 Task: Create Card Product Launch Performance Review in Board Digital Marketing Strategies to Workspace Help Desk Software. Create Card Cabaret Review in Board Customer Needs Assessment to Workspace Help Desk Software. Create Card Product Launch Performance Review in Board Product Usability Testing and Optimization to Workspace Help Desk Software
Action: Mouse moved to (151, 59)
Screenshot: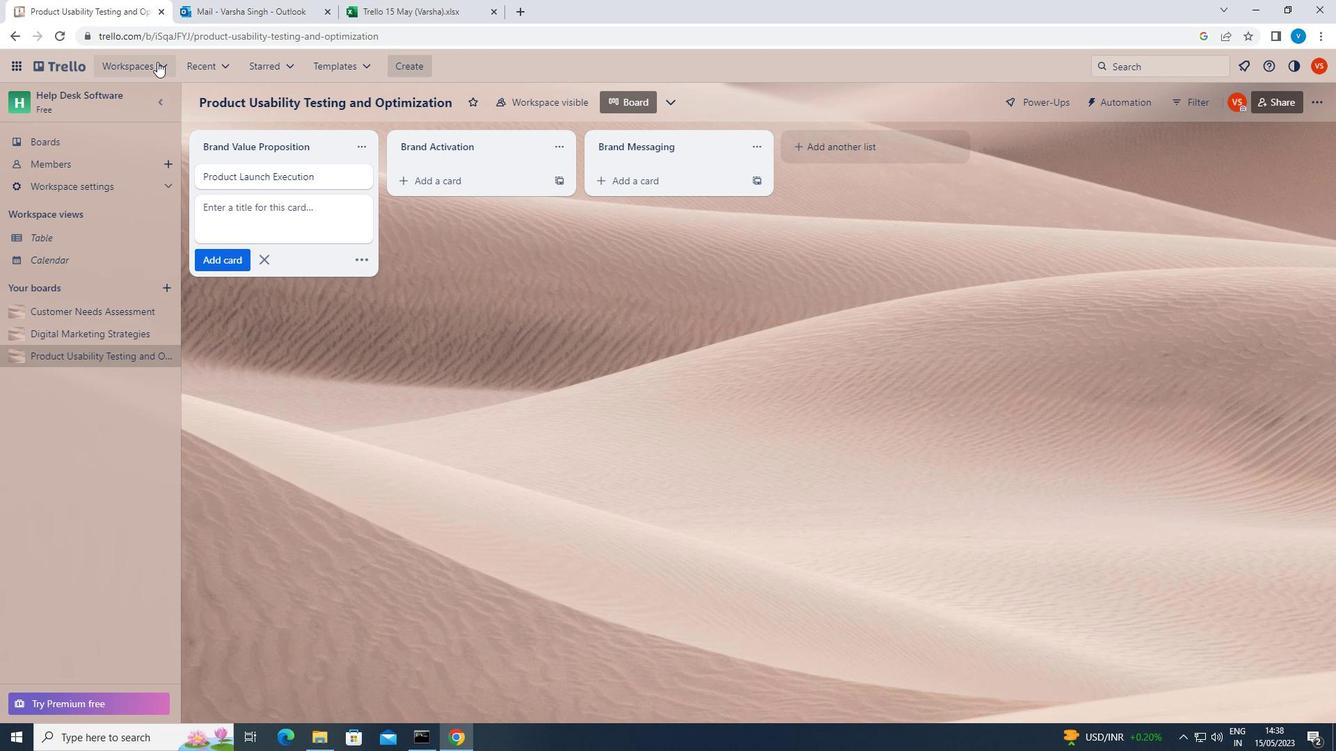 
Action: Mouse pressed left at (151, 59)
Screenshot: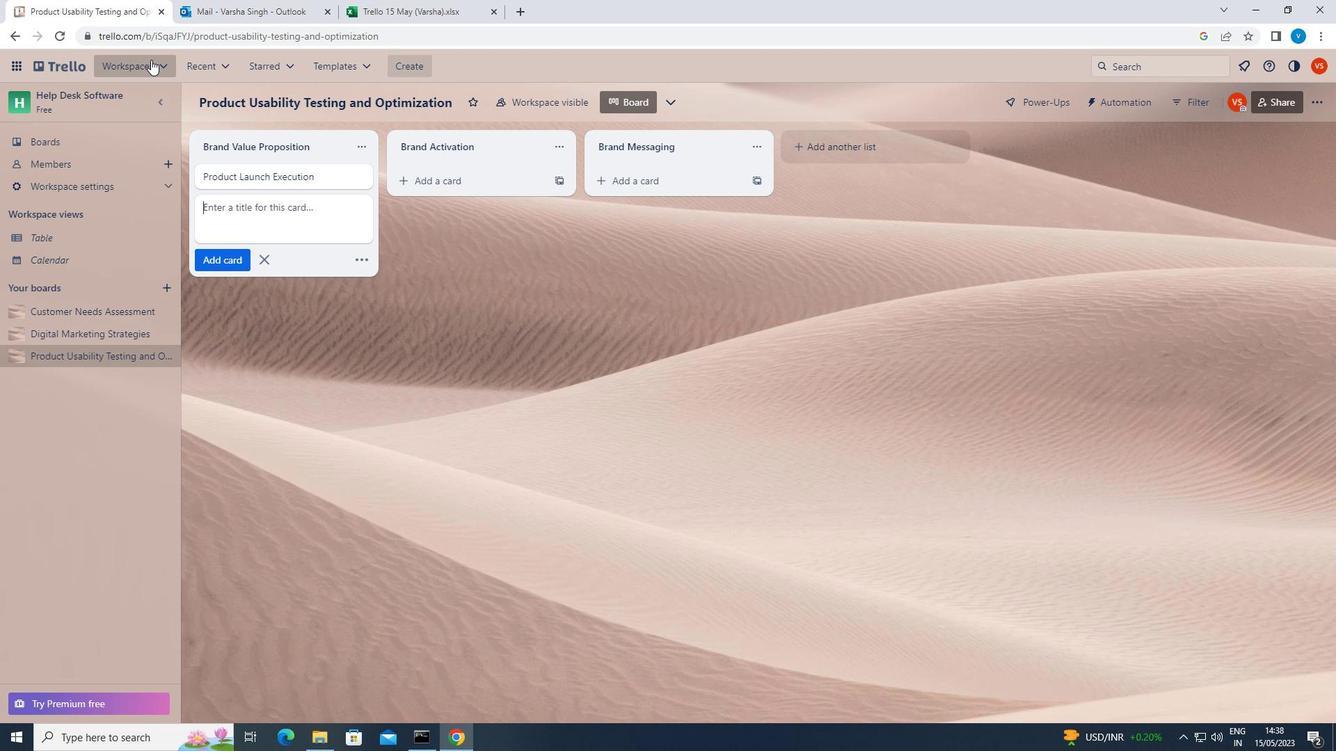 
Action: Mouse moved to (178, 657)
Screenshot: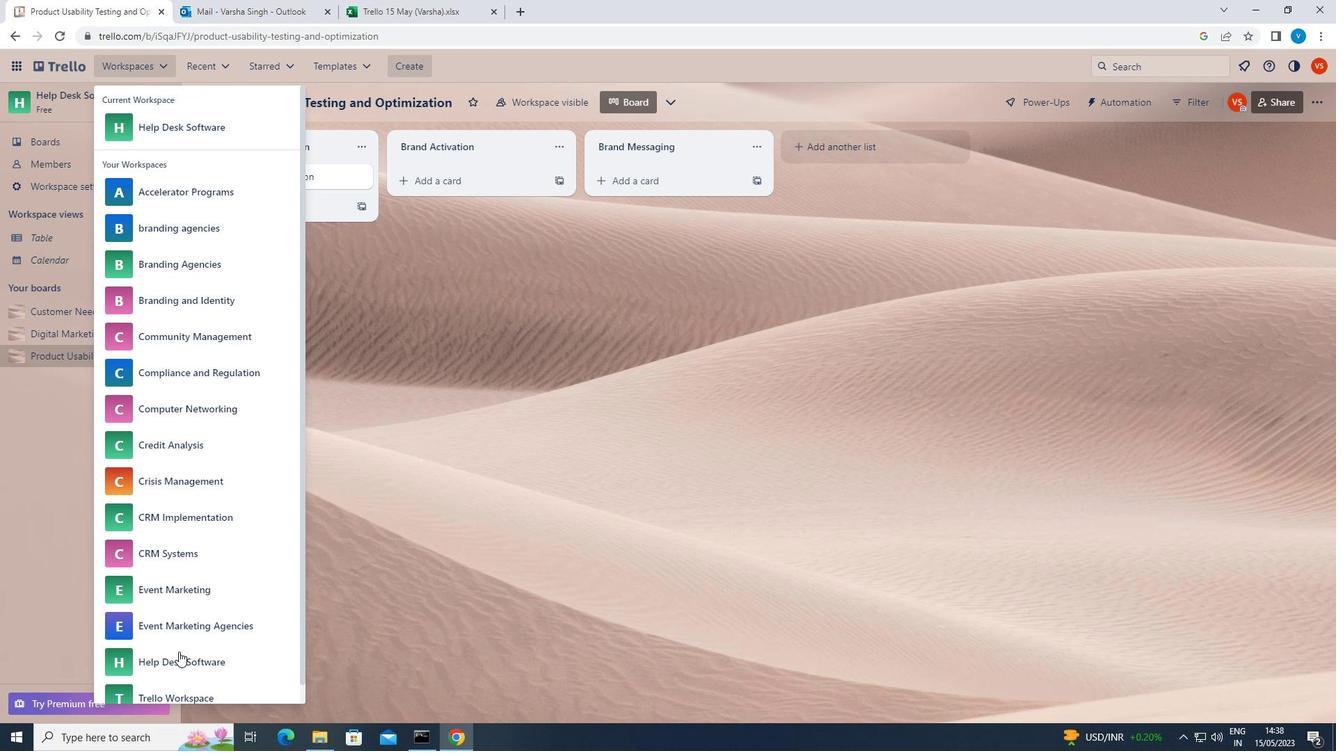 
Action: Mouse pressed left at (178, 657)
Screenshot: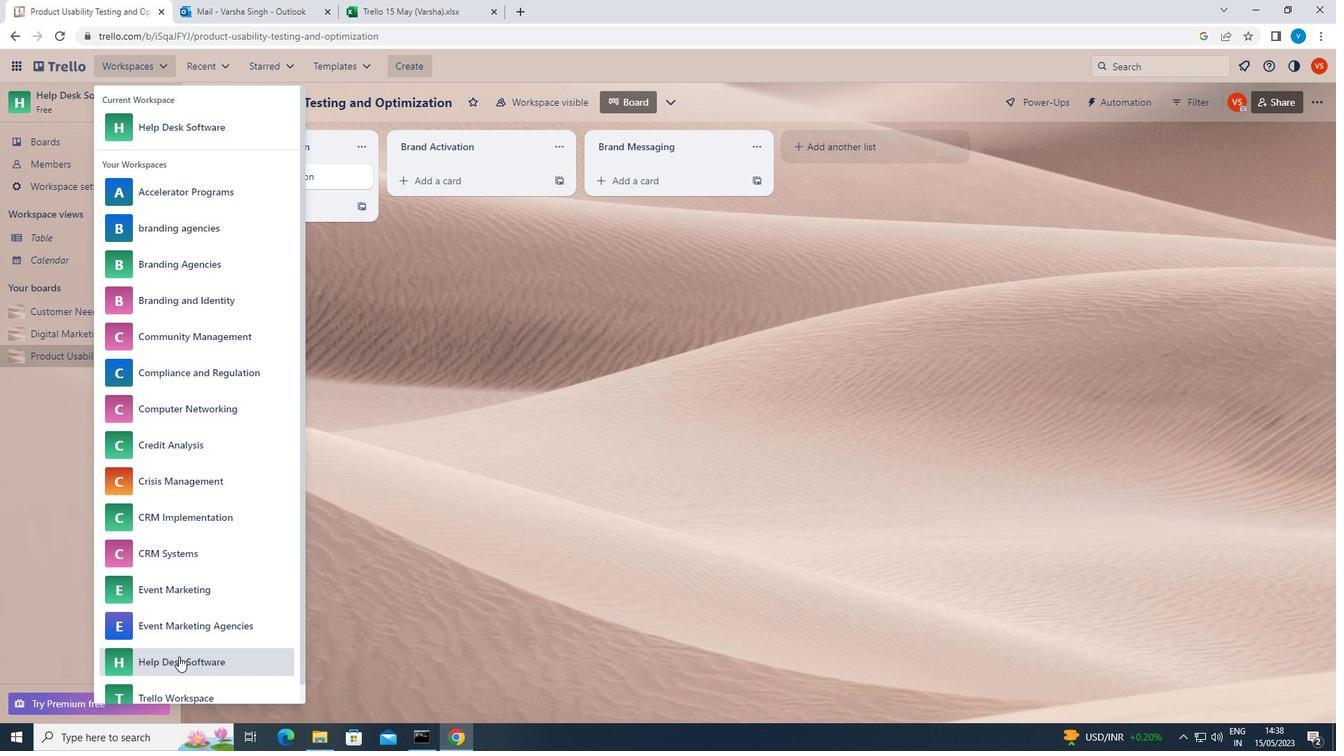 
Action: Mouse moved to (1037, 579)
Screenshot: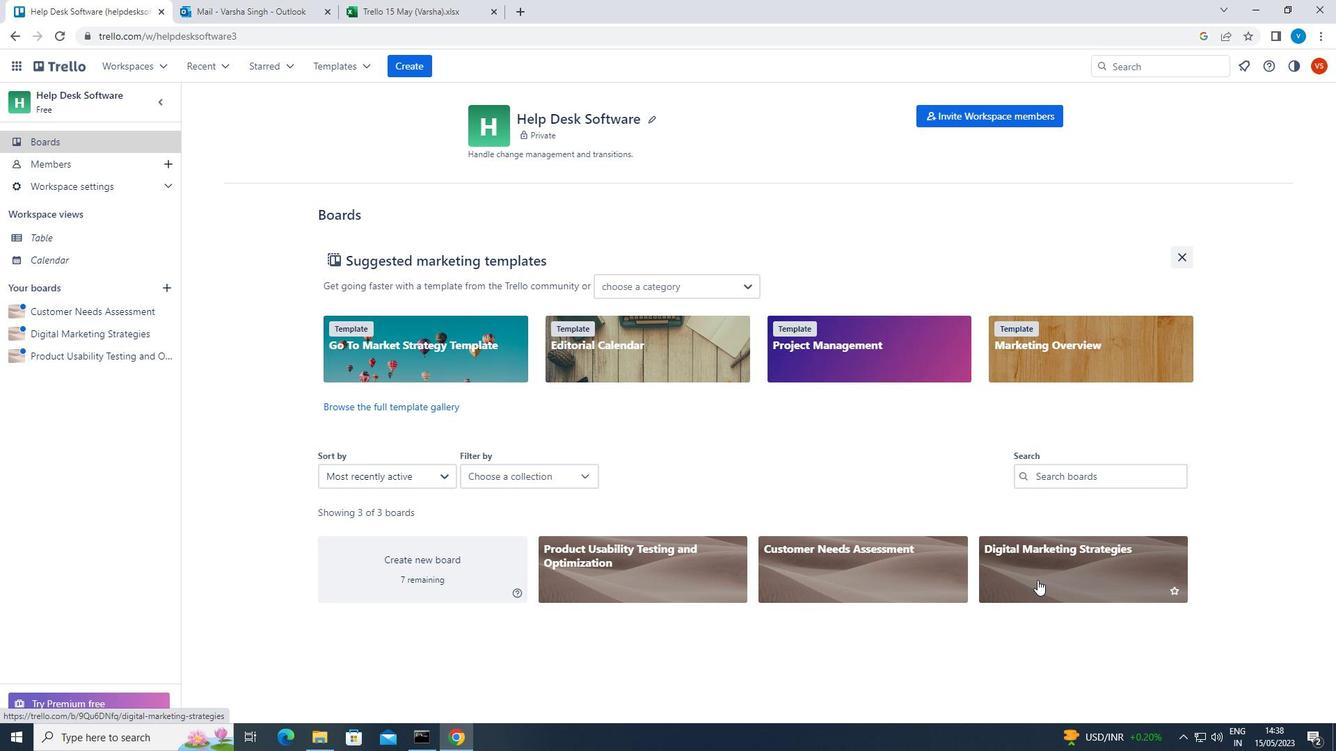 
Action: Mouse pressed left at (1037, 579)
Screenshot: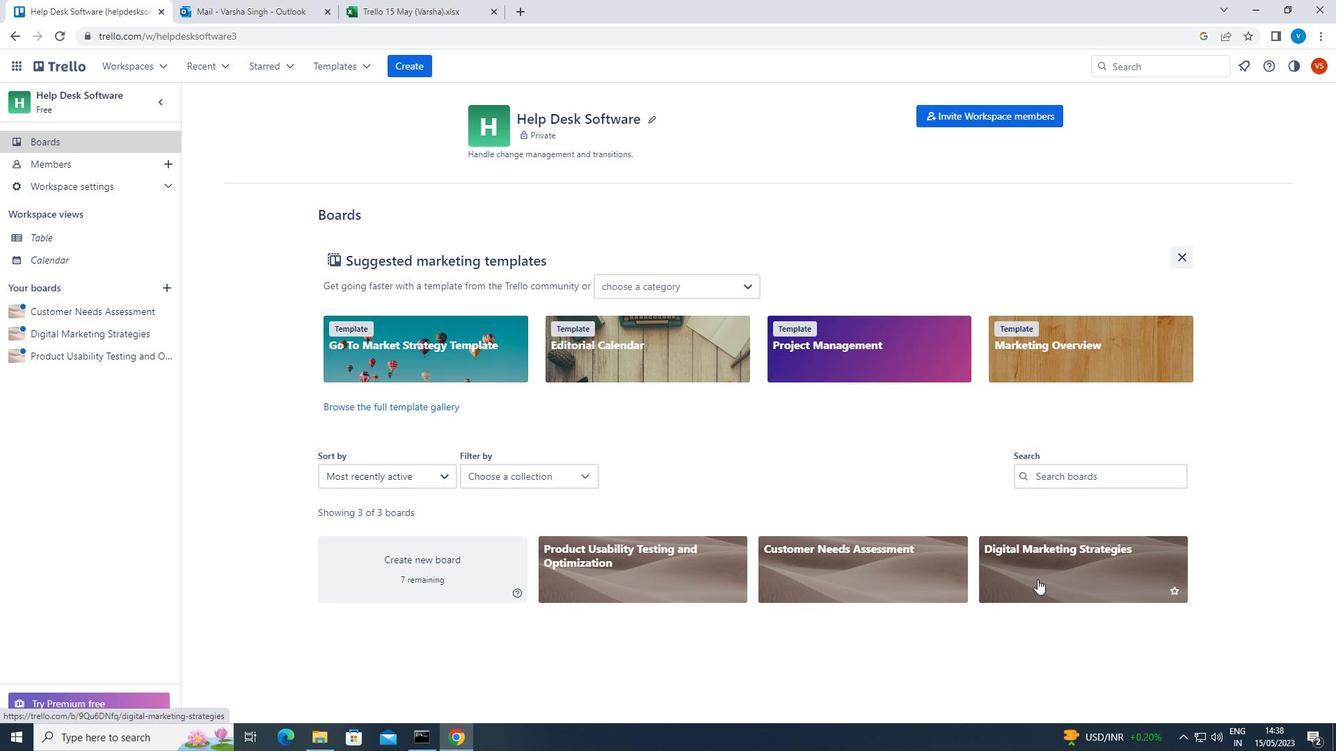
Action: Mouse moved to (460, 180)
Screenshot: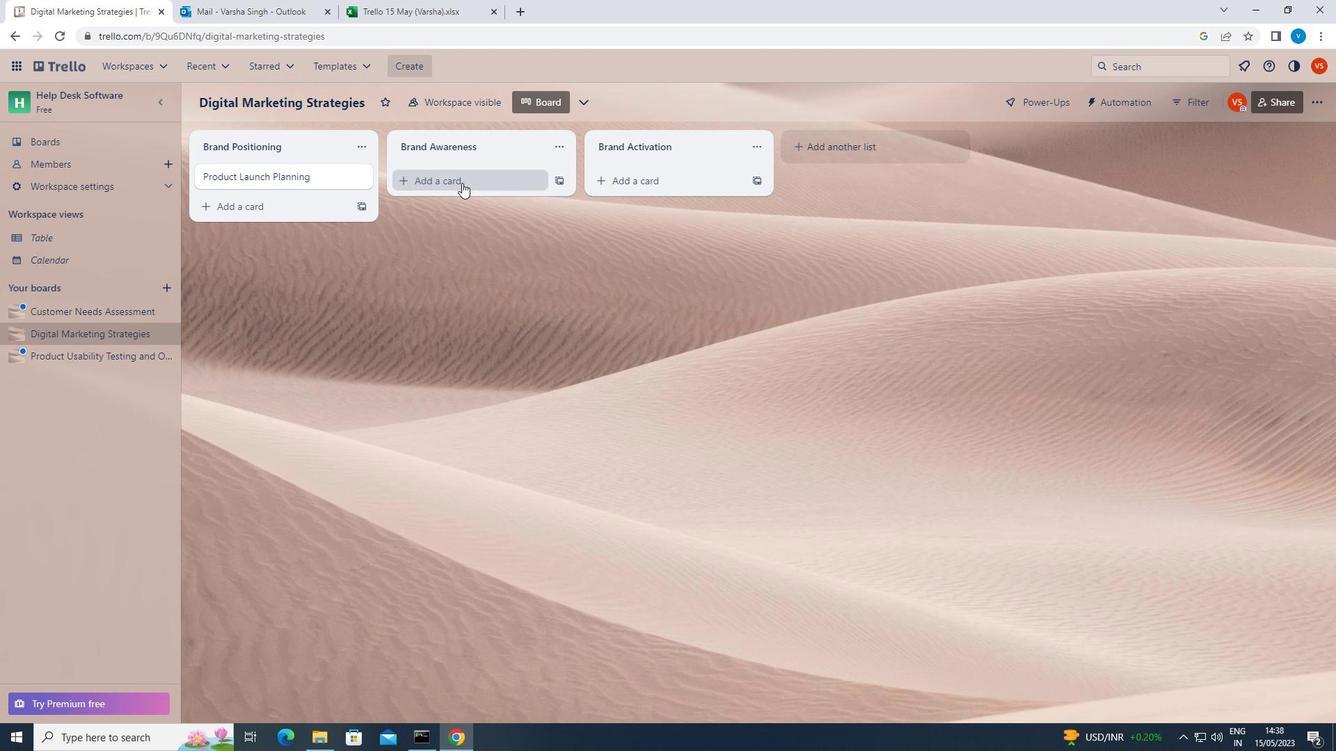 
Action: Mouse pressed left at (460, 180)
Screenshot: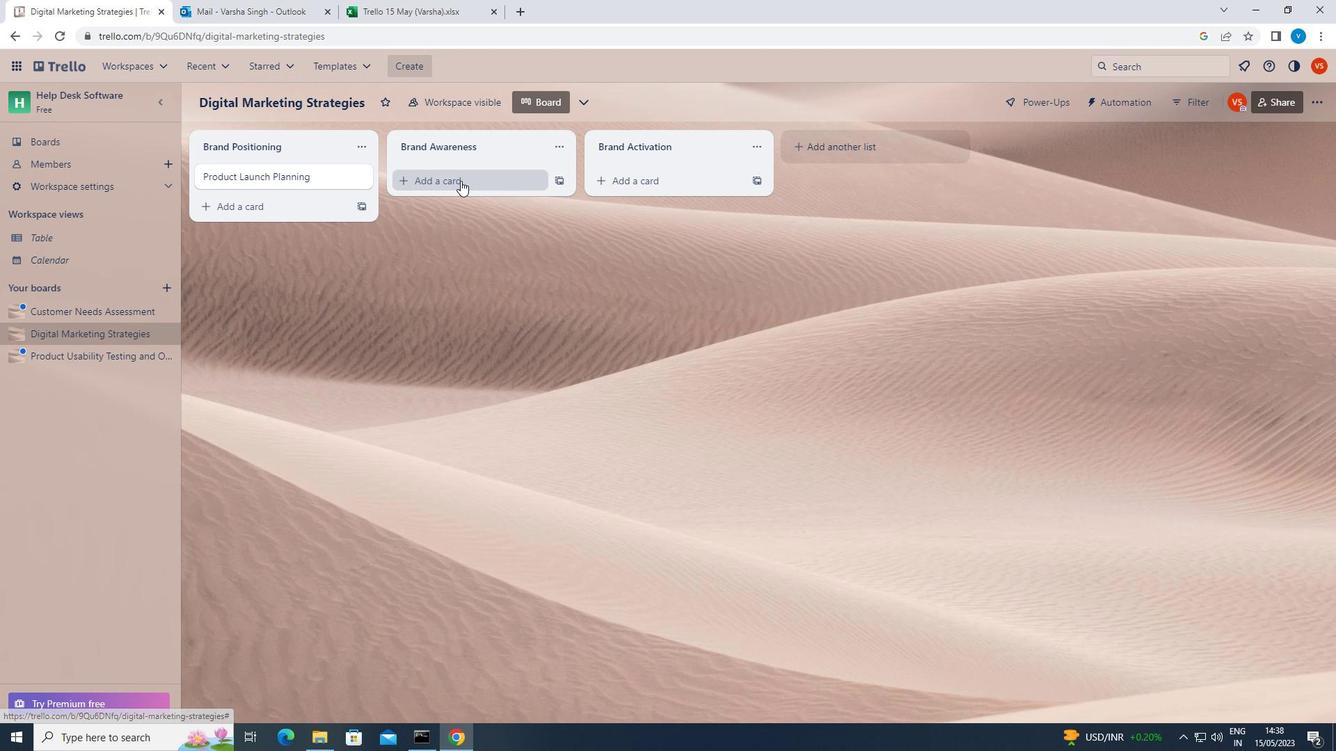
Action: Mouse moved to (522, 171)
Screenshot: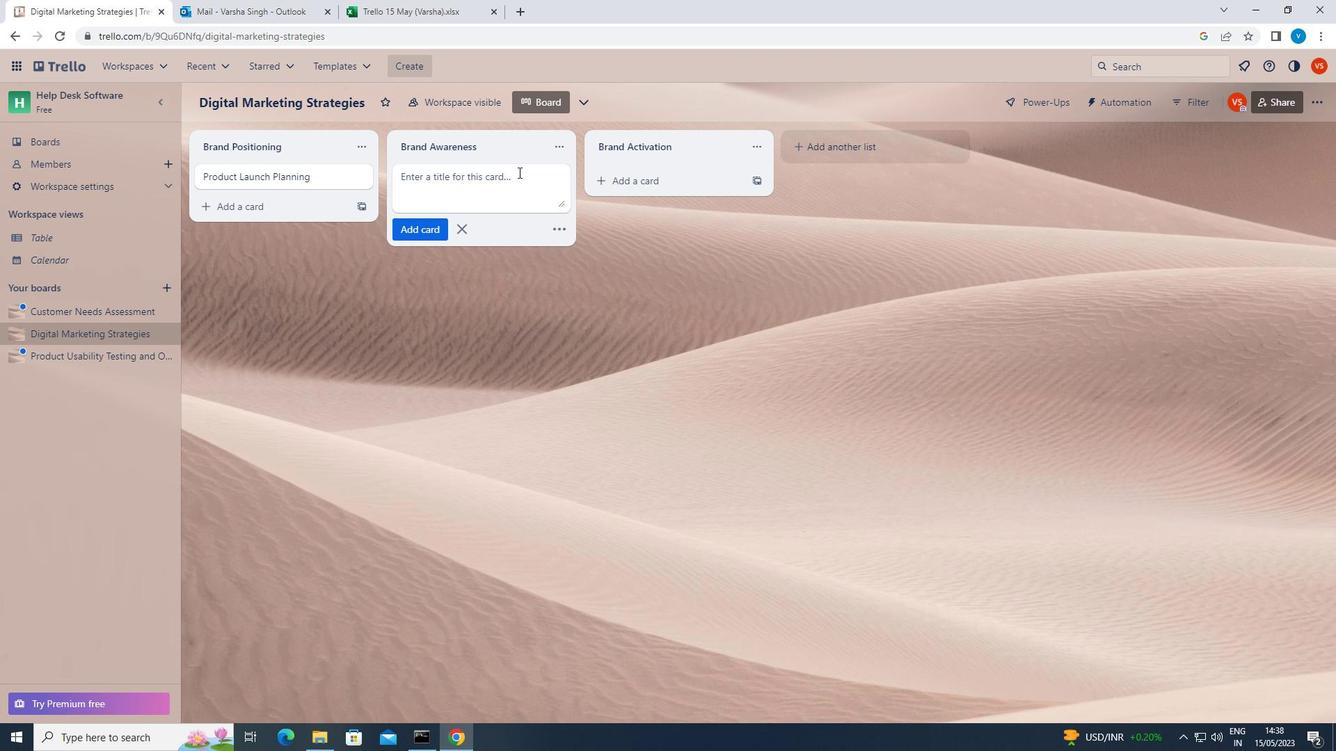 
Action: Key pressed <Key.shift><Key.shift>PRODUCT<Key.space><Key.shift><Key.shift>LAUNCH<Key.space><Key.shift><Key.shift><Key.shift><Key.shift>PERFORMANCE<Key.space><Key.shift><Key.shift><Key.shift><Key.shift><Key.shift><Key.shift><Key.shift>REVIEW<Key.enter>
Screenshot: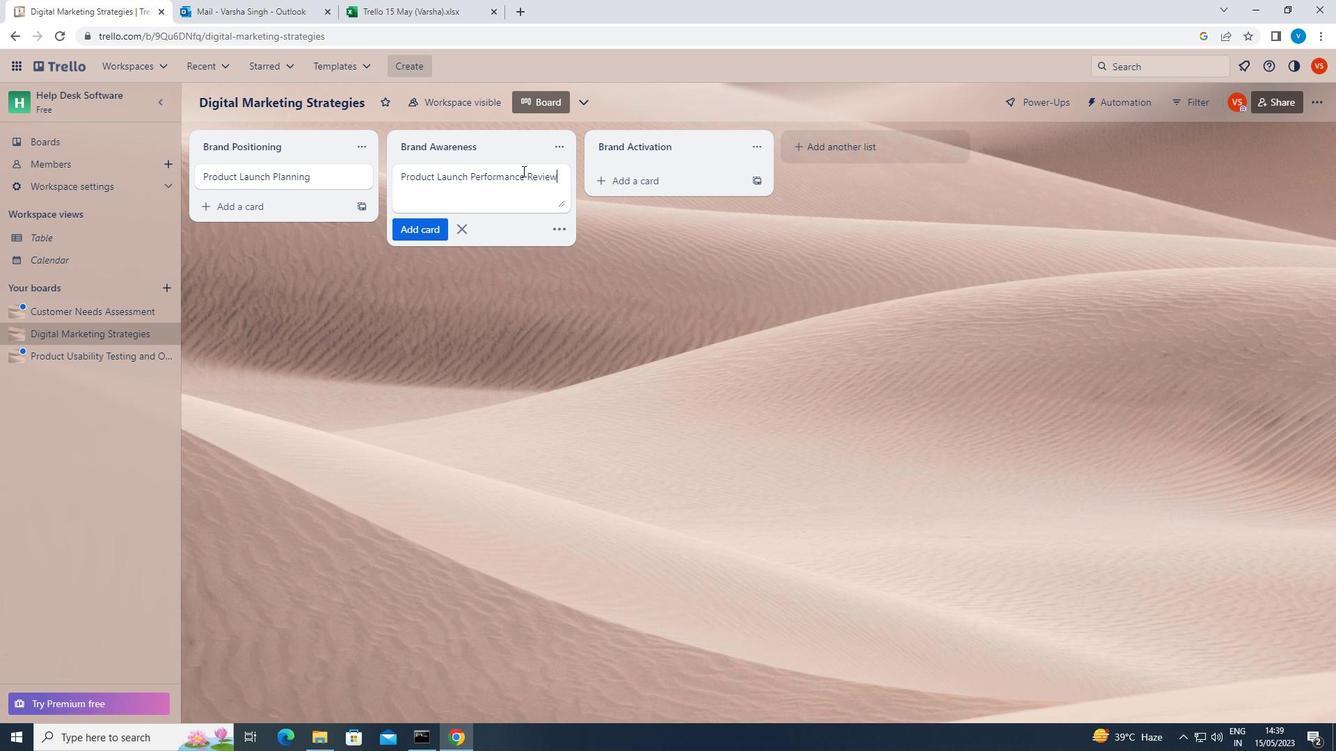 
Action: Mouse moved to (103, 307)
Screenshot: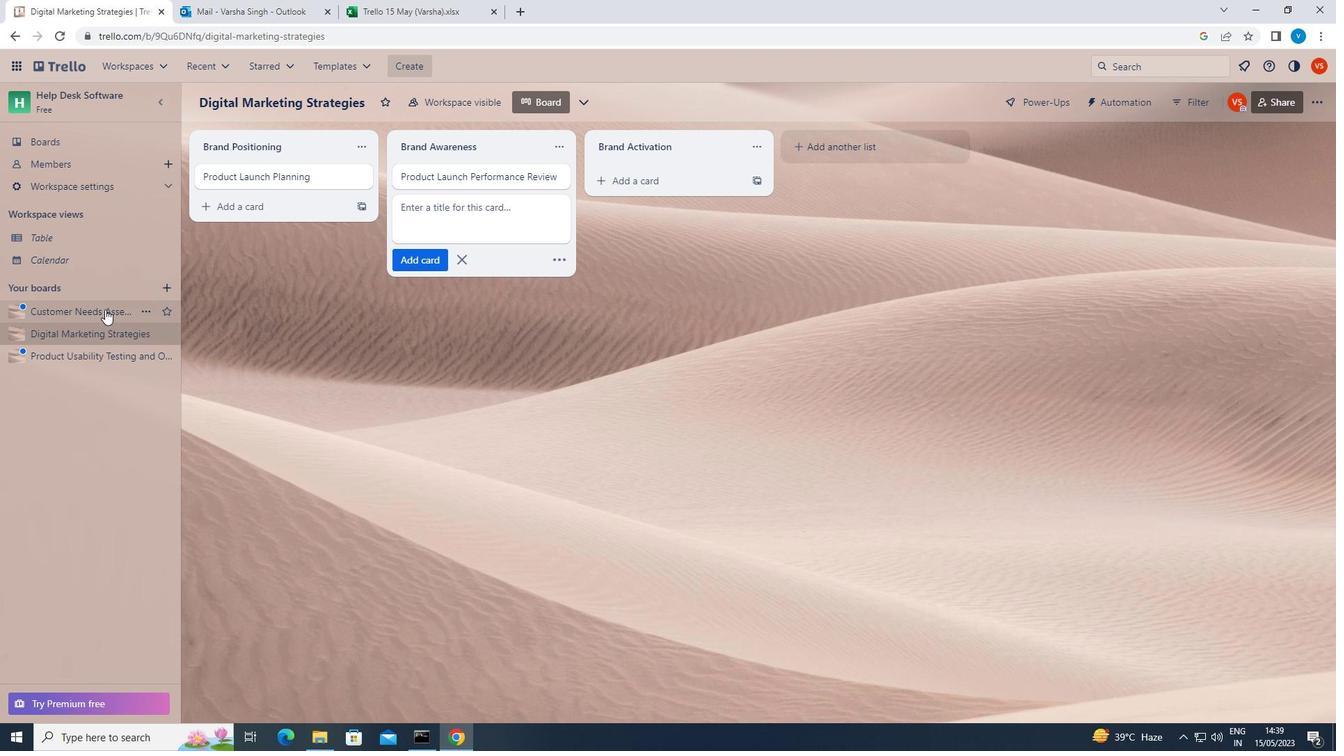 
Action: Mouse pressed left at (103, 307)
Screenshot: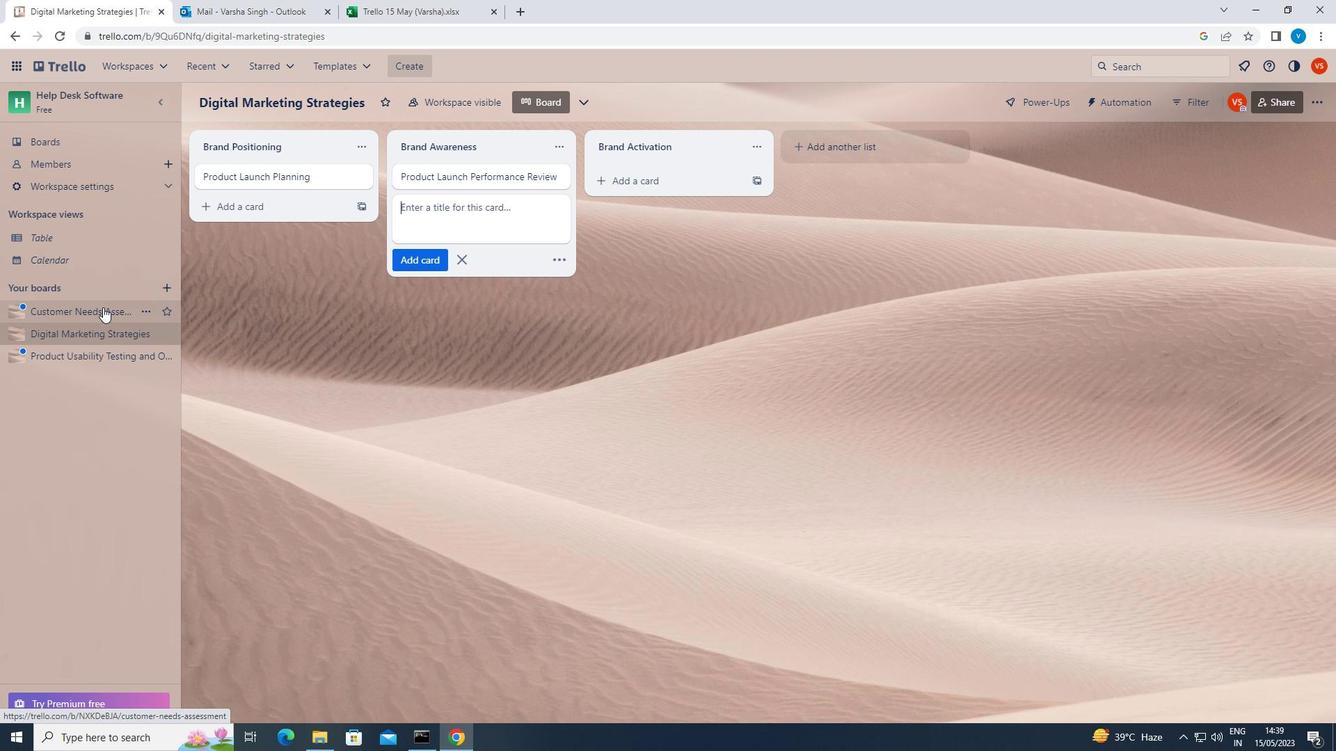 
Action: Mouse moved to (460, 174)
Screenshot: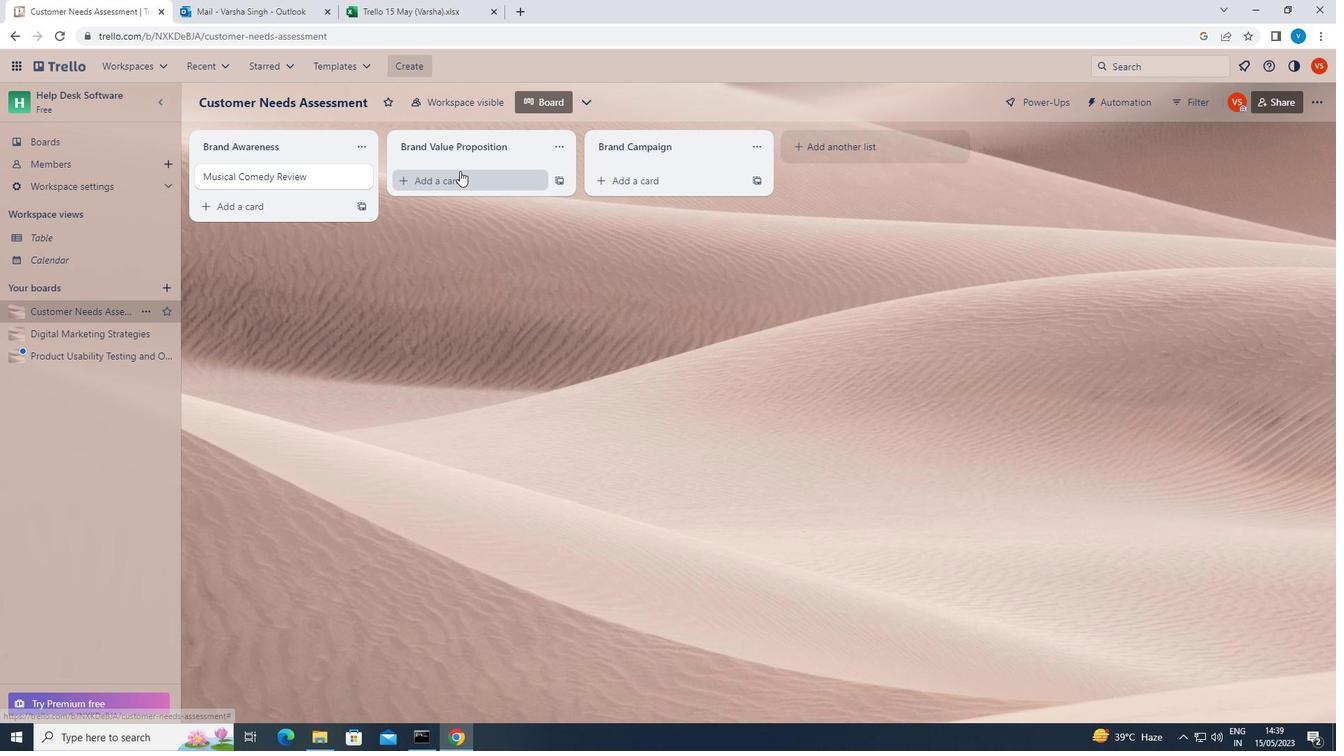 
Action: Mouse pressed left at (460, 174)
Screenshot: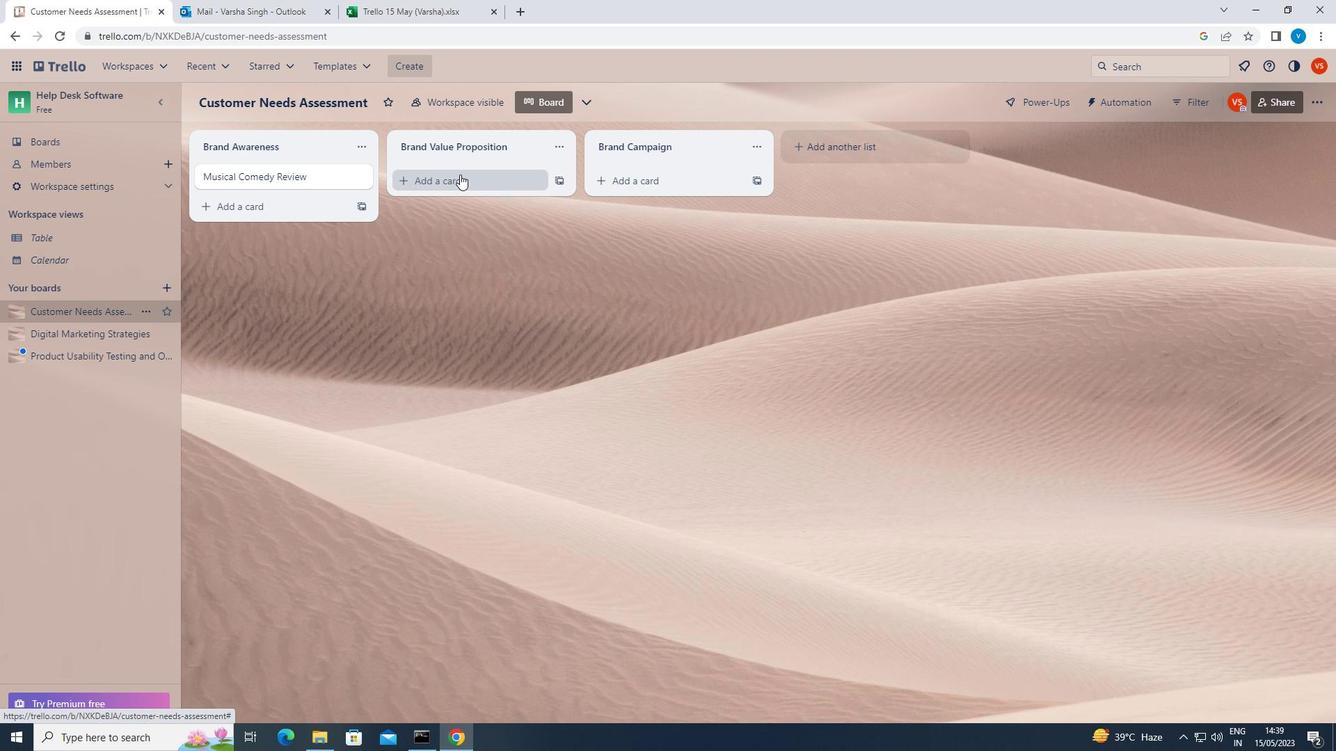 
Action: Key pressed <Key.shift><Key.shift><Key.shift><Key.shift><Key.shift>CABARET<Key.space><Key.shift><Key.shift><Key.shift><Key.shift>REVIEW
Screenshot: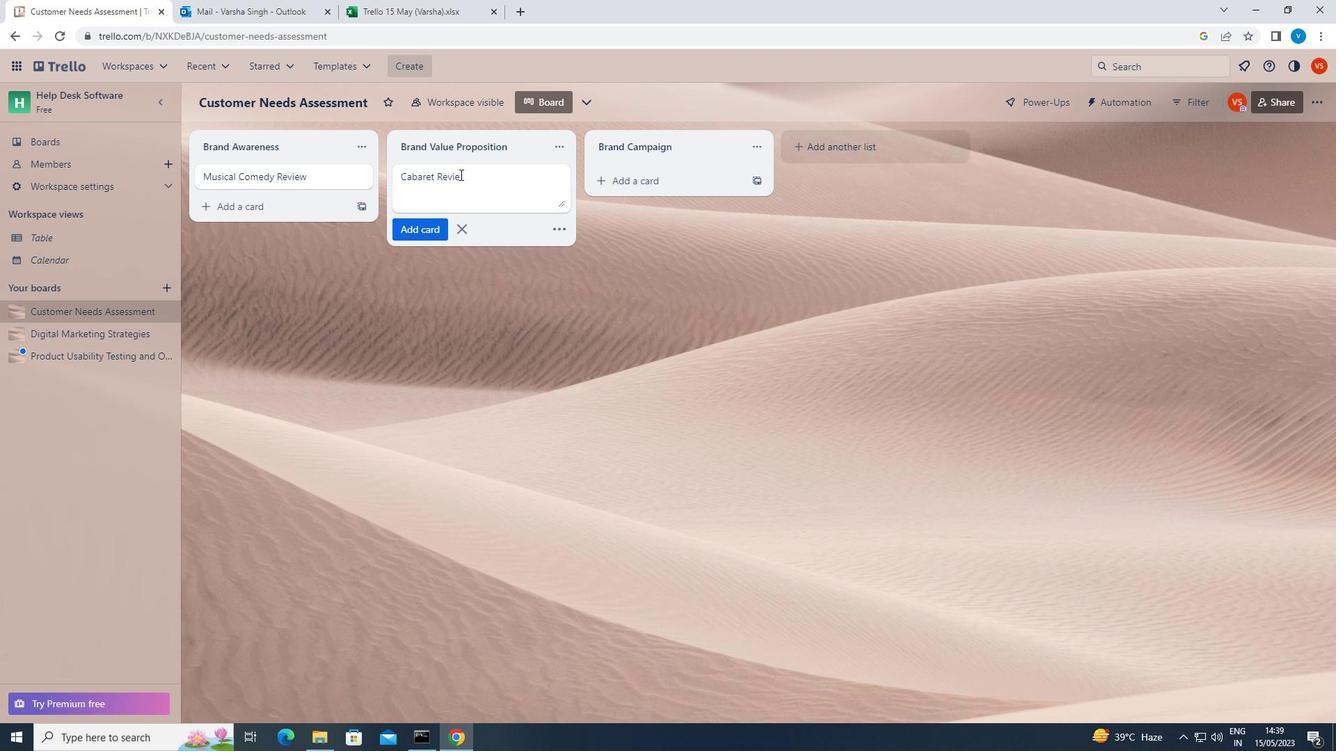 
Action: Mouse moved to (520, 180)
Screenshot: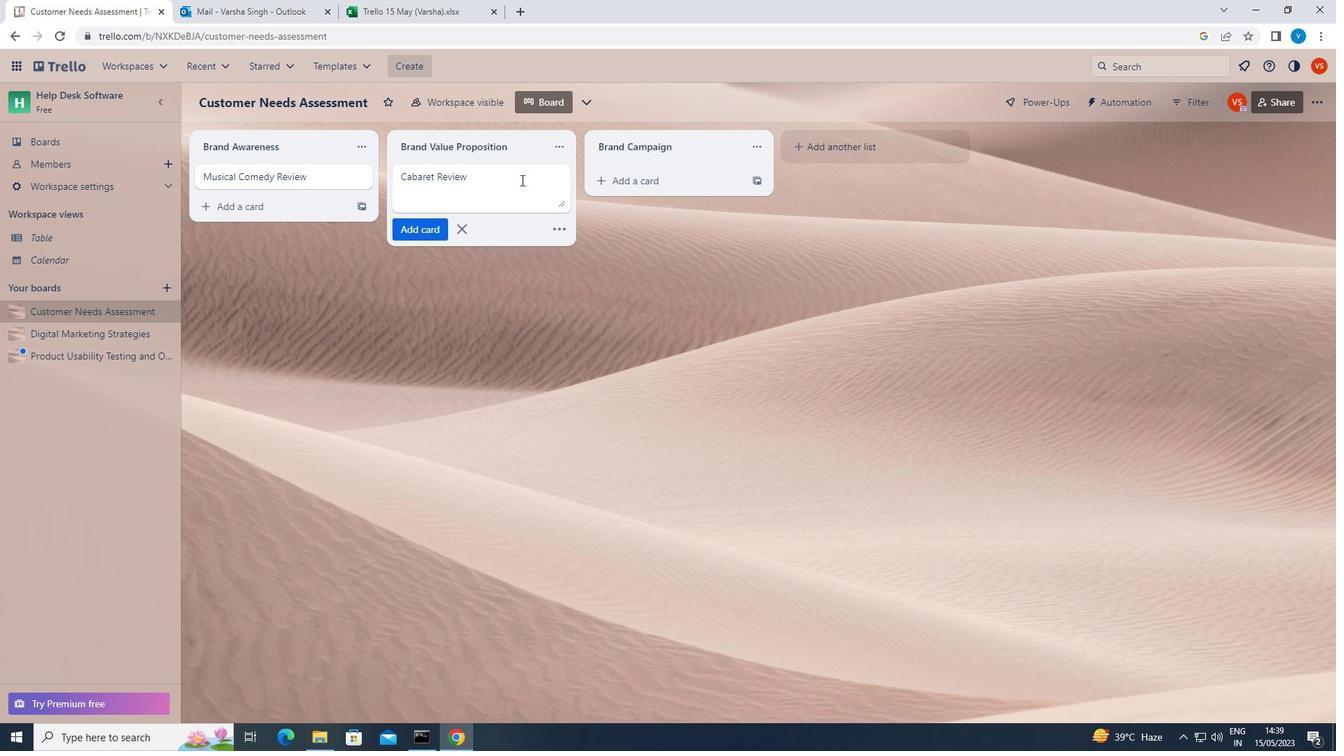 
Action: Key pressed <Key.enter>
Screenshot: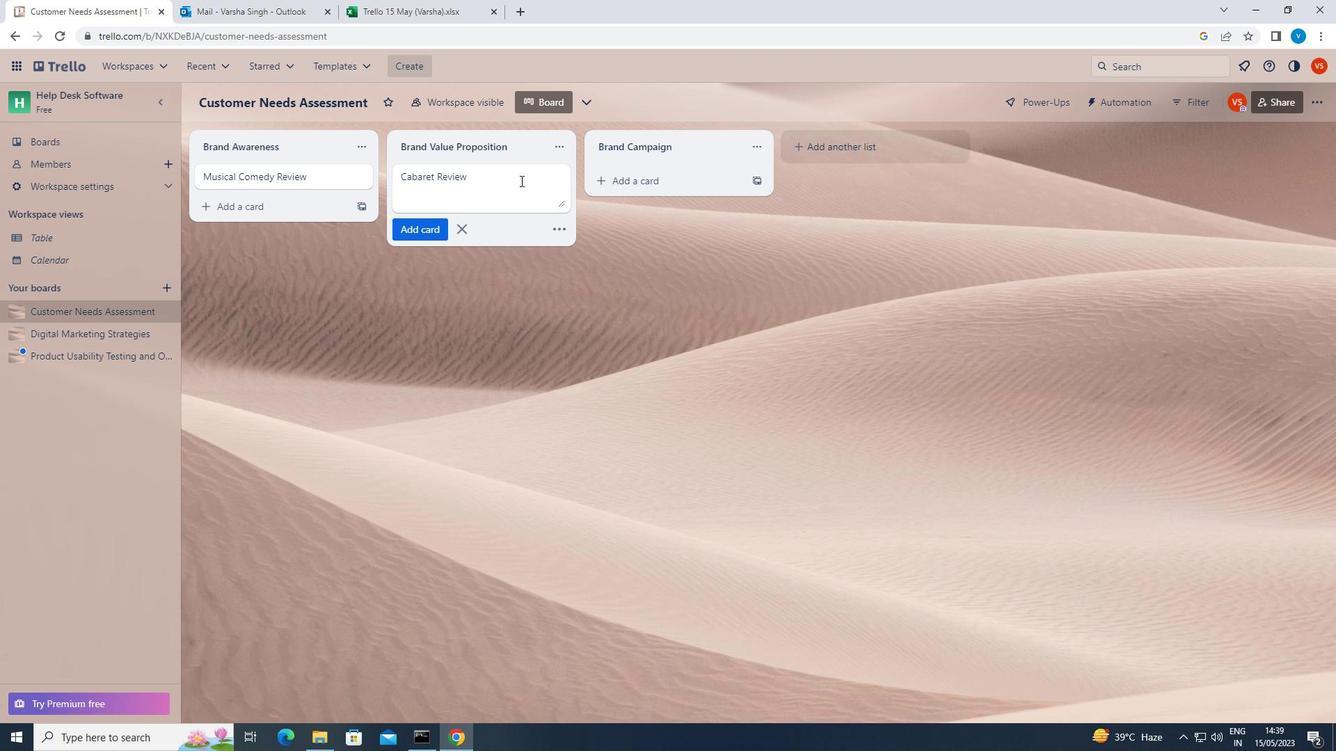 
Action: Mouse moved to (77, 355)
Screenshot: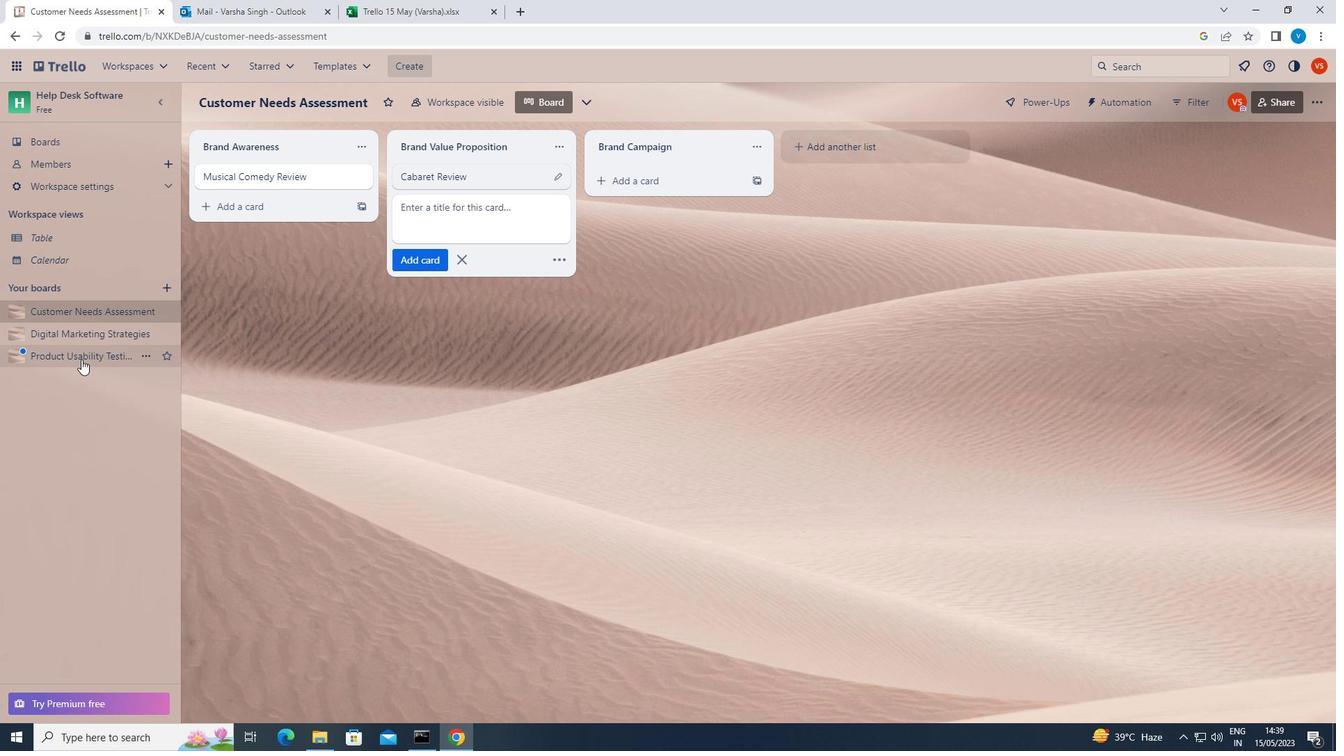 
Action: Mouse pressed left at (77, 355)
Screenshot: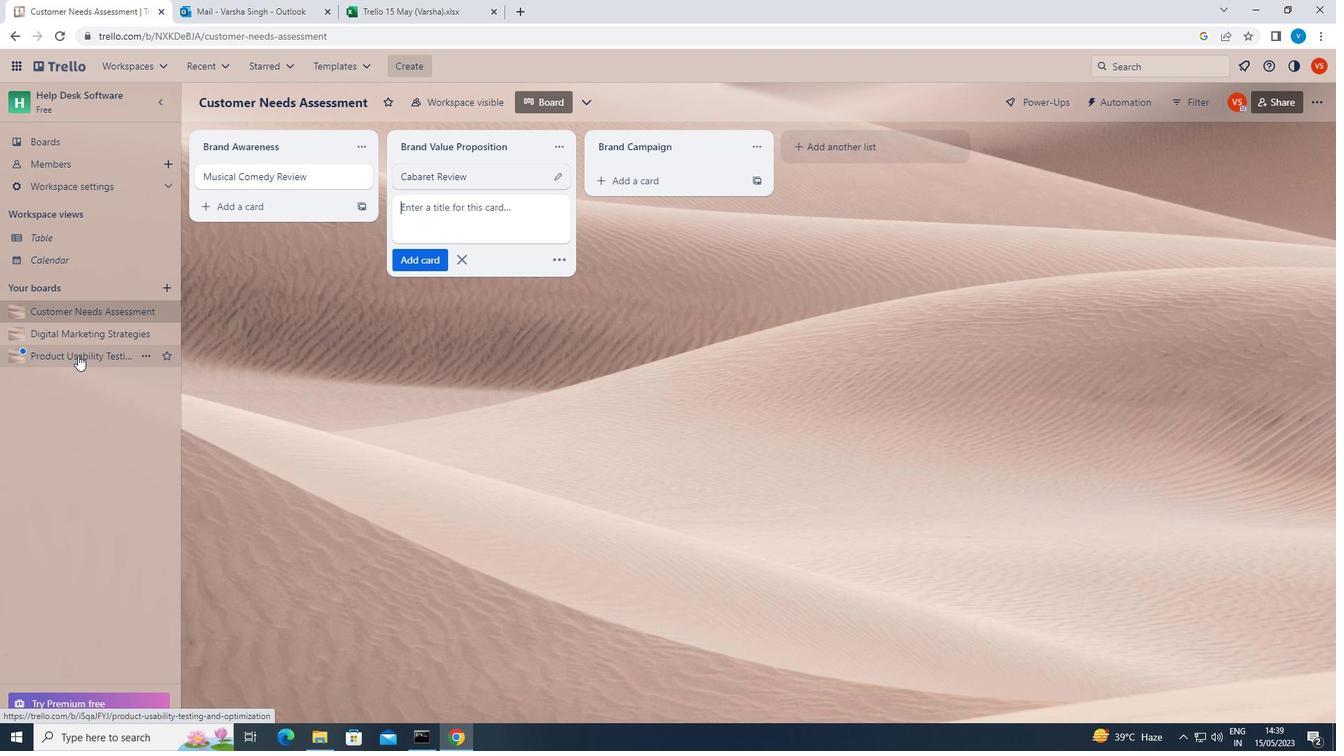 
Action: Mouse moved to (441, 184)
Screenshot: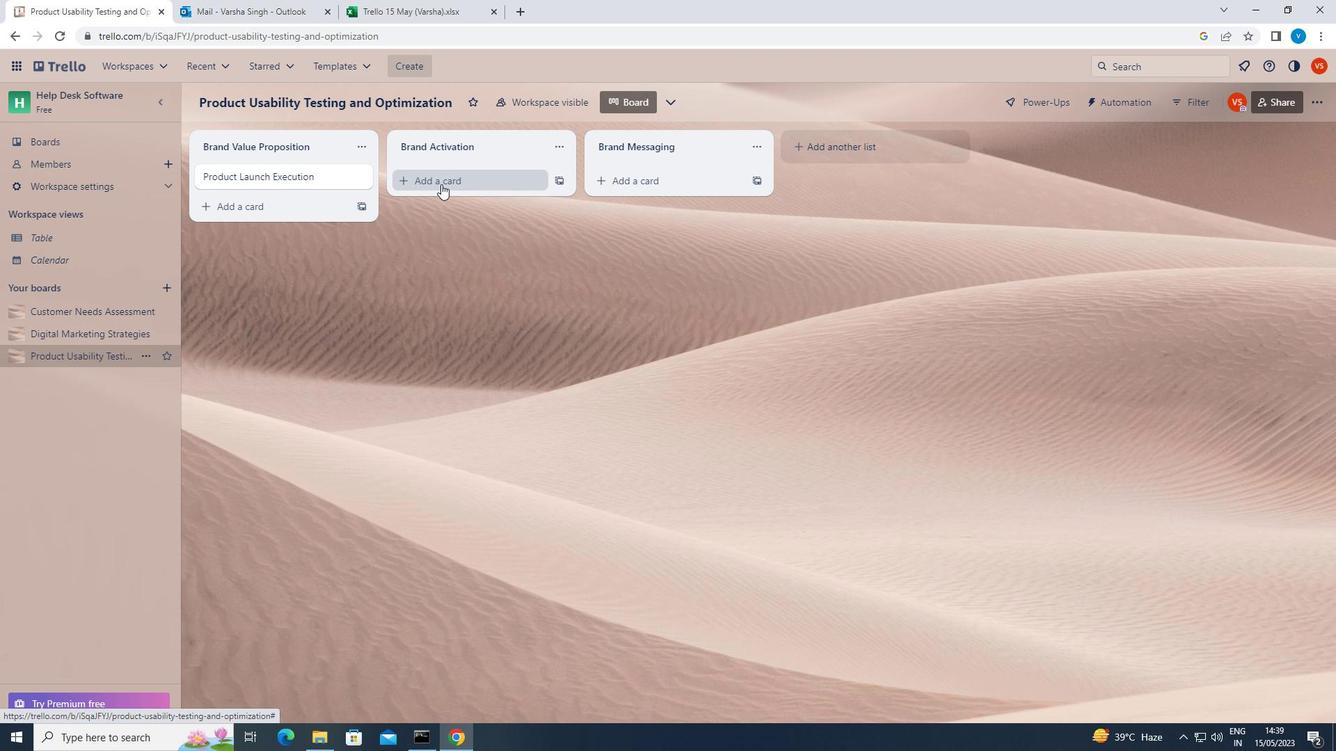 
Action: Mouse pressed left at (441, 184)
Screenshot: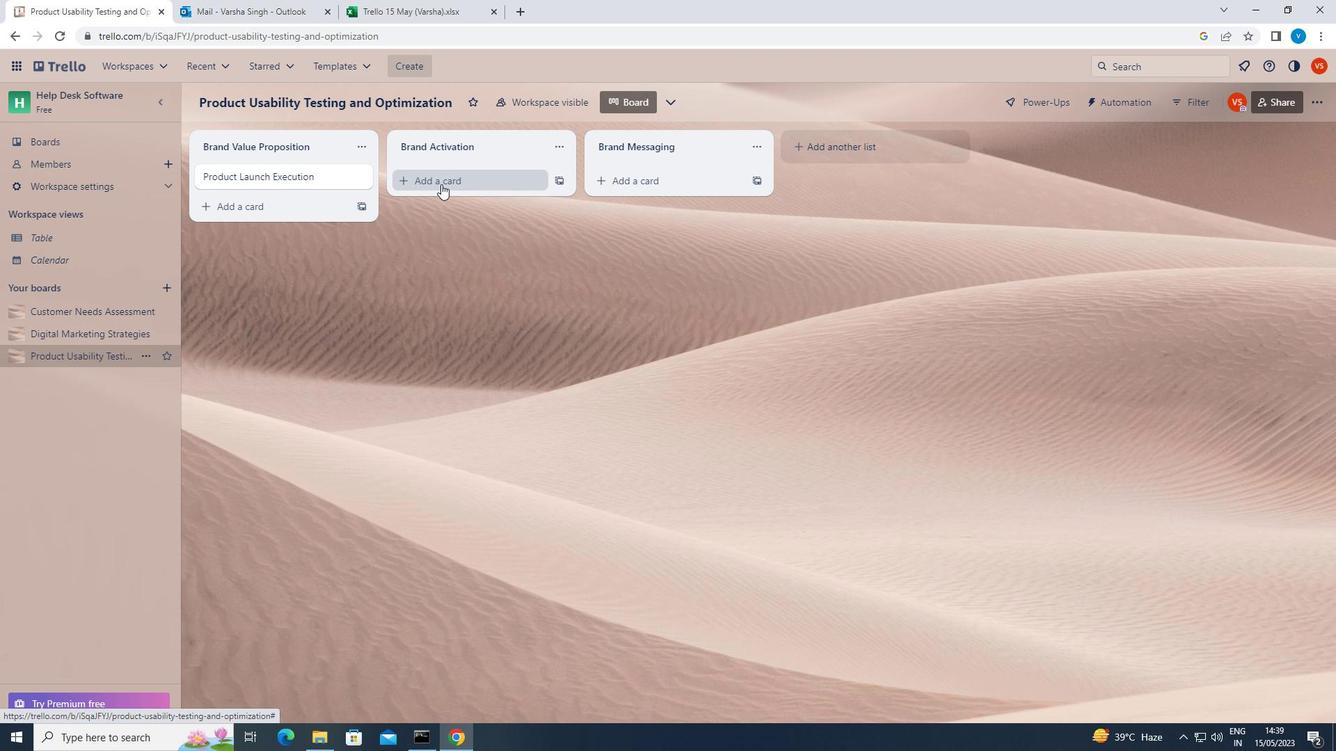 
Action: Mouse moved to (446, 182)
Screenshot: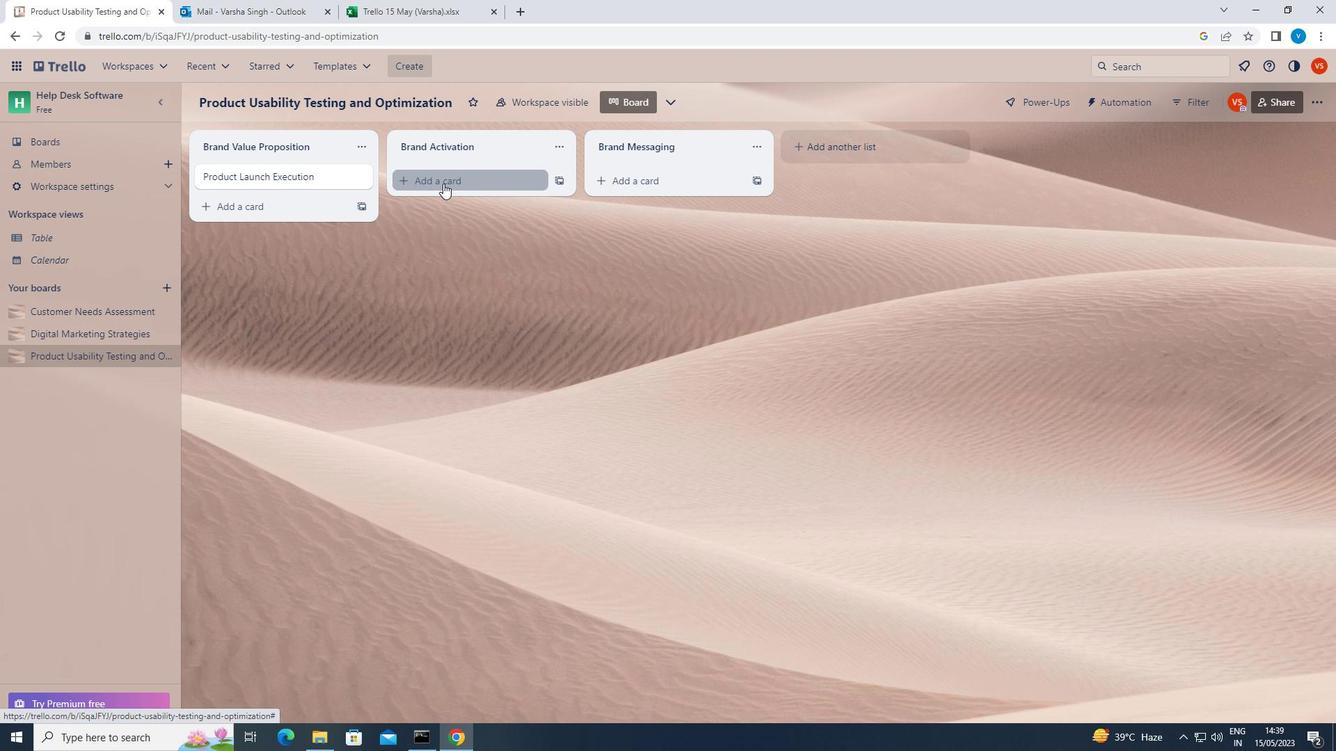 
Action: Key pressed <Key.shift><Key.shift><Key.shift><Key.shift><Key.shift>PRODUCT<Key.space><Key.shift><Key.shift><Key.shift><Key.shift>LAUNCH<Key.space><Key.shift><Key.shift><Key.shift><Key.shift><Key.shift><Key.shift>PERFORMANCE<Key.space><Key.shift><Key.shift><Key.shift><Key.shift><Key.shift><Key.shift>REVIEW<Key.enter>
Screenshot: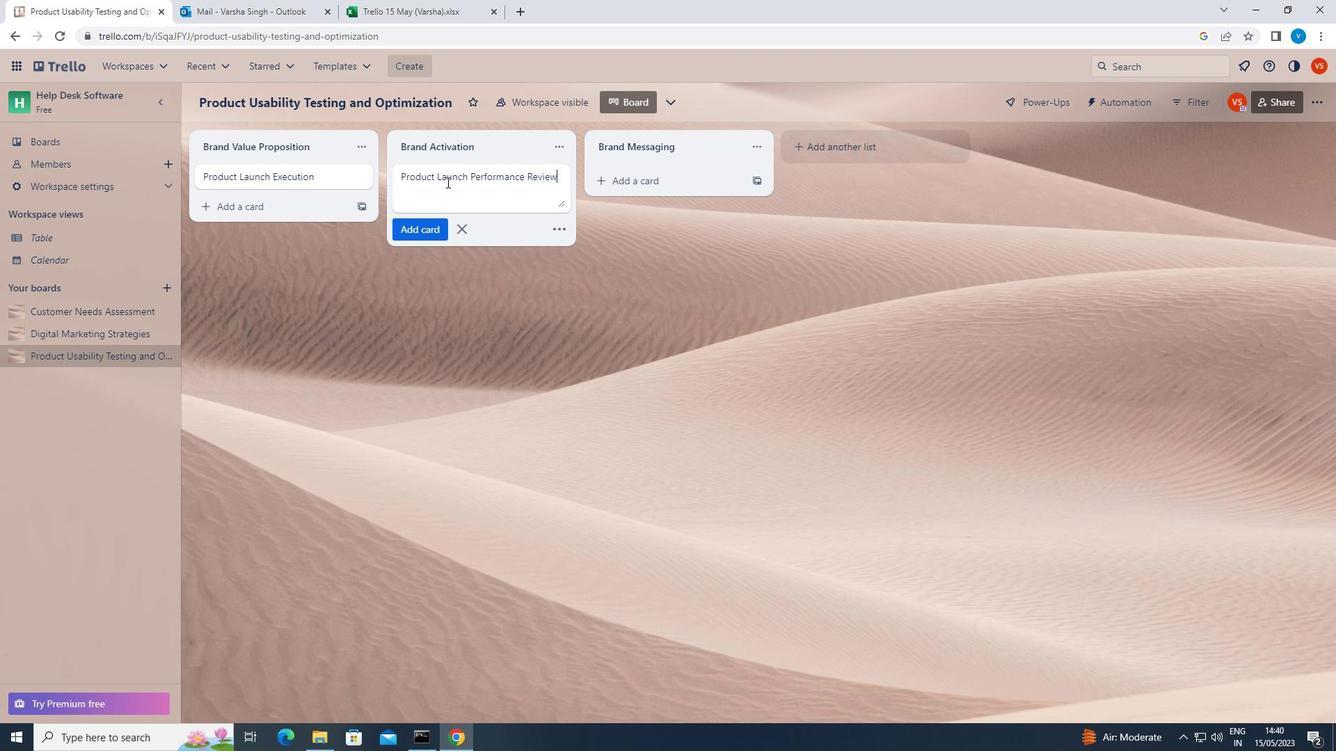 
